 Task: Look for products in the category "Hard Seltzer" from Things For Your Head only.
Action: Mouse moved to (716, 244)
Screenshot: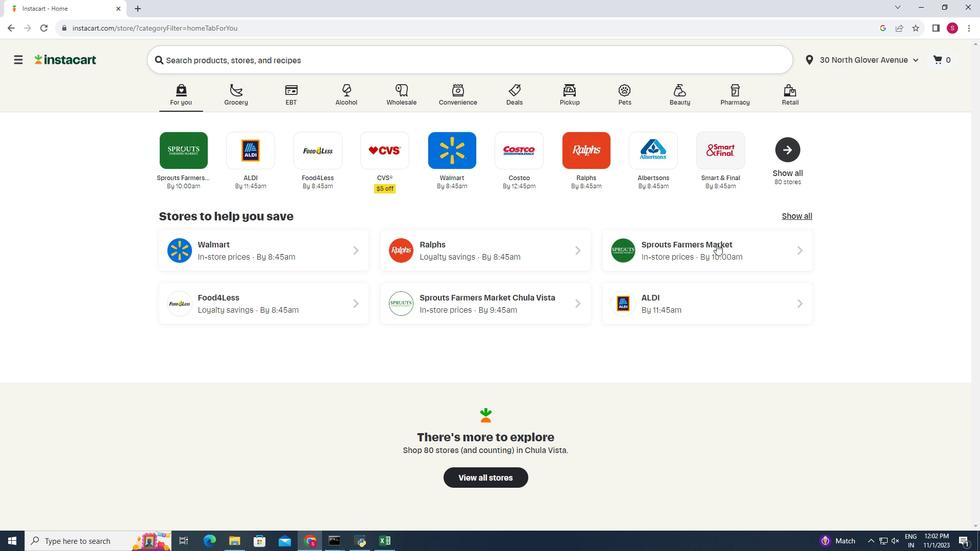 
Action: Mouse pressed left at (716, 244)
Screenshot: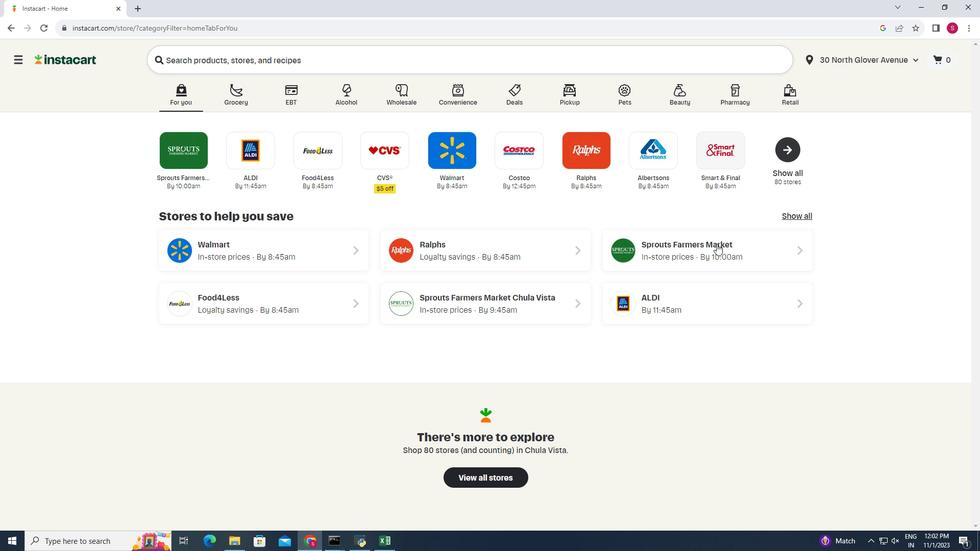 
Action: Mouse moved to (48, 505)
Screenshot: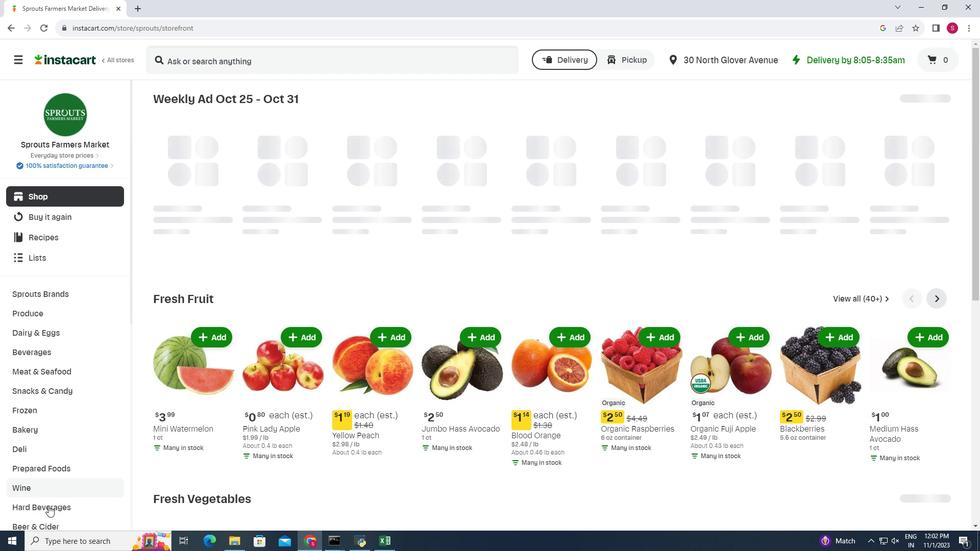 
Action: Mouse pressed left at (48, 505)
Screenshot: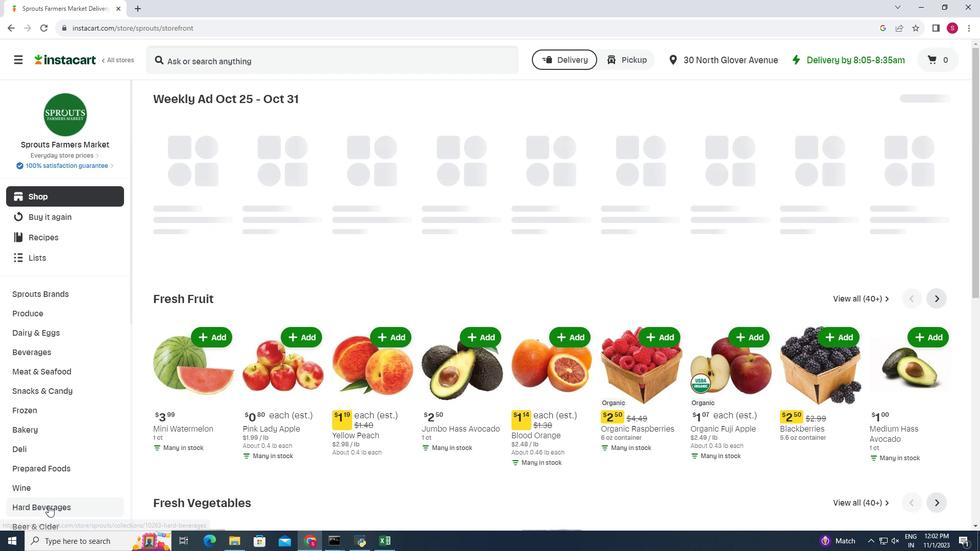 
Action: Mouse moved to (253, 127)
Screenshot: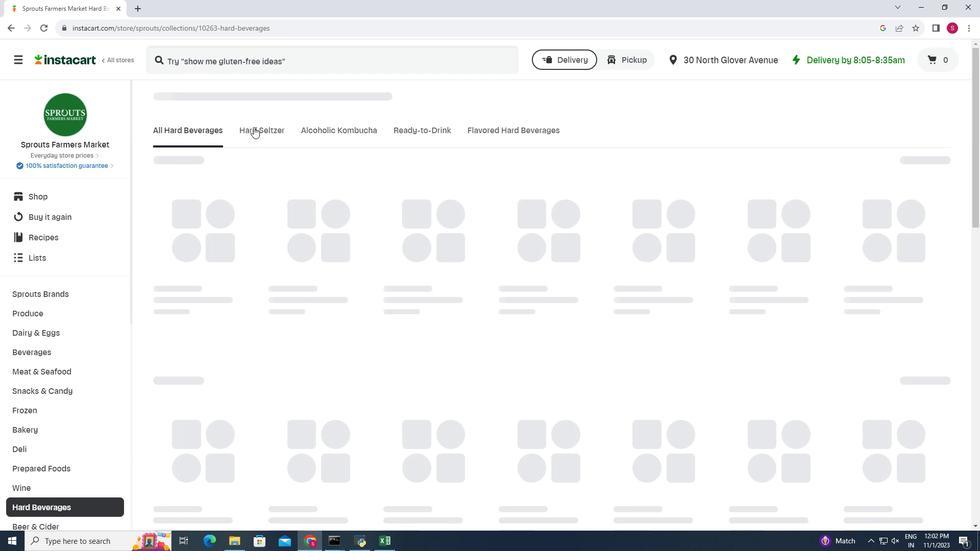
Action: Mouse pressed left at (253, 127)
Screenshot: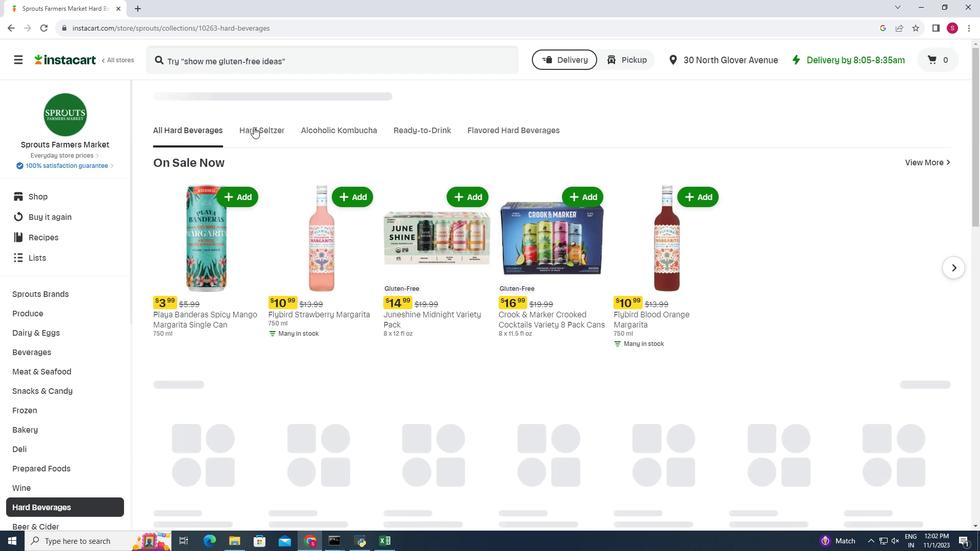 
Action: Mouse moved to (394, 163)
Screenshot: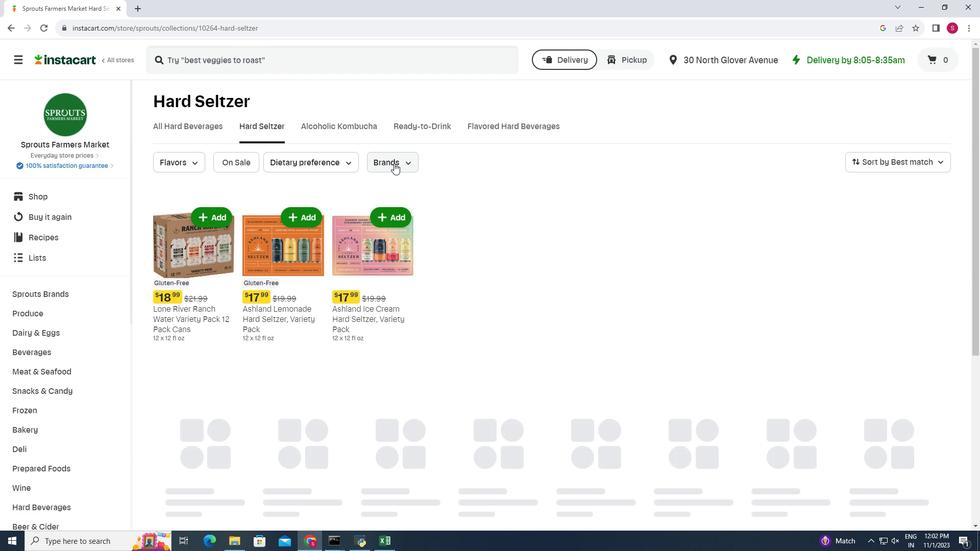 
Action: Mouse pressed left at (394, 163)
Screenshot: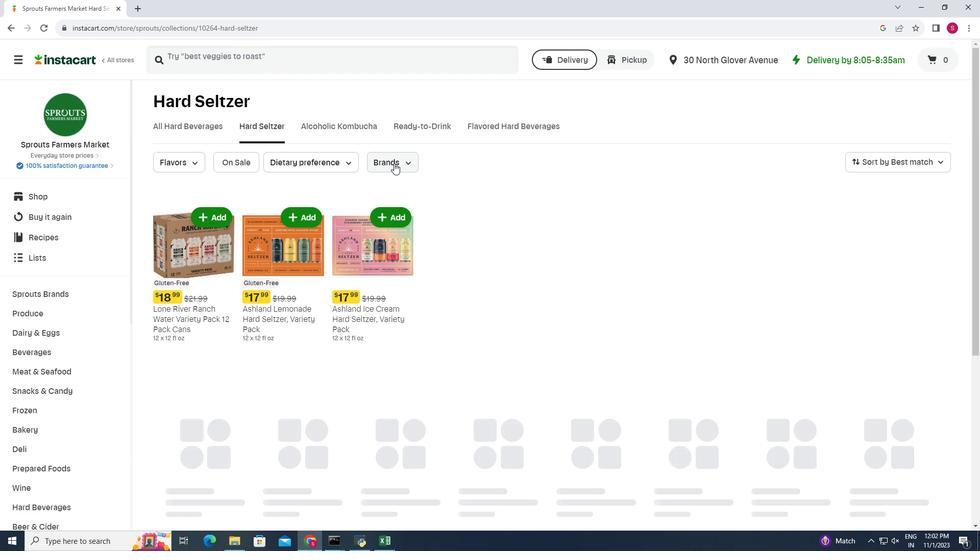 
Action: Mouse moved to (431, 229)
Screenshot: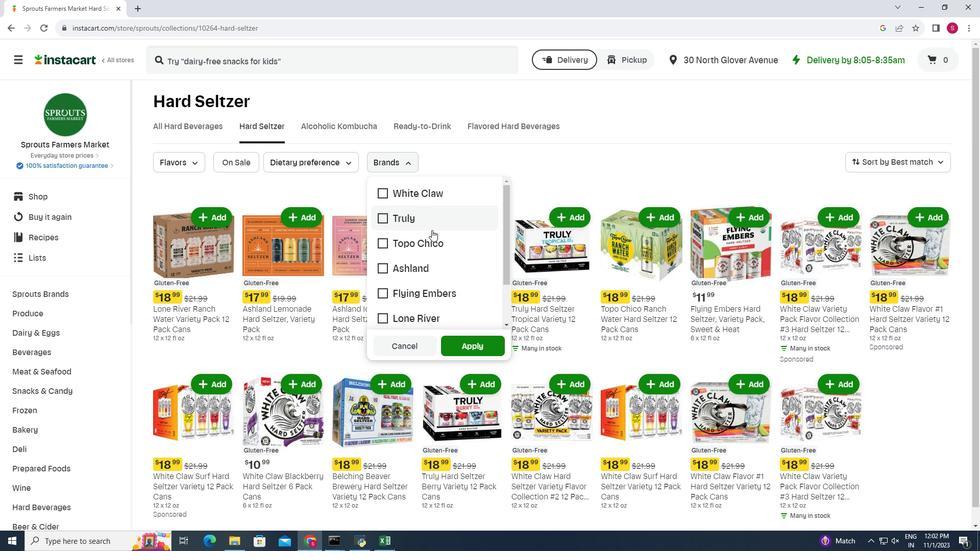 
Action: Mouse scrolled (431, 229) with delta (0, 0)
Screenshot: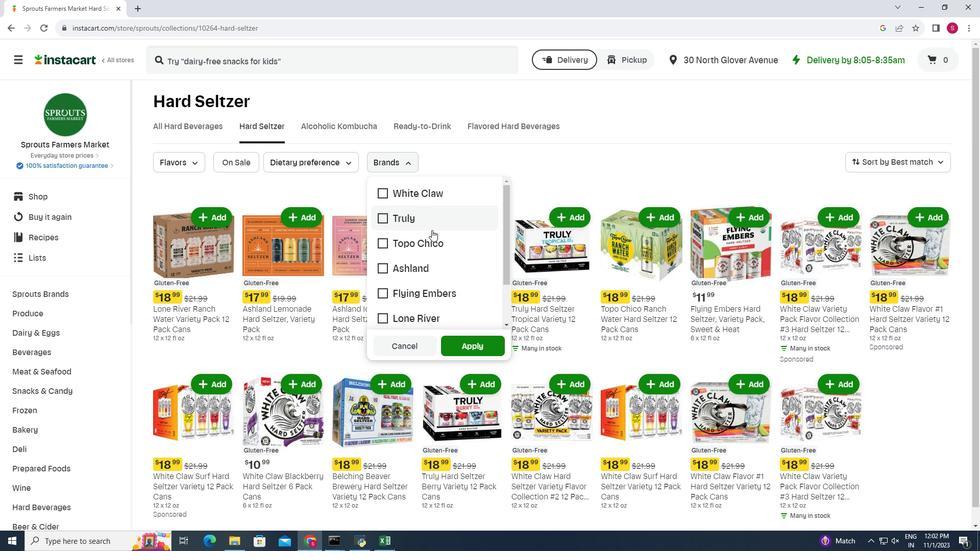 
Action: Mouse moved to (432, 232)
Screenshot: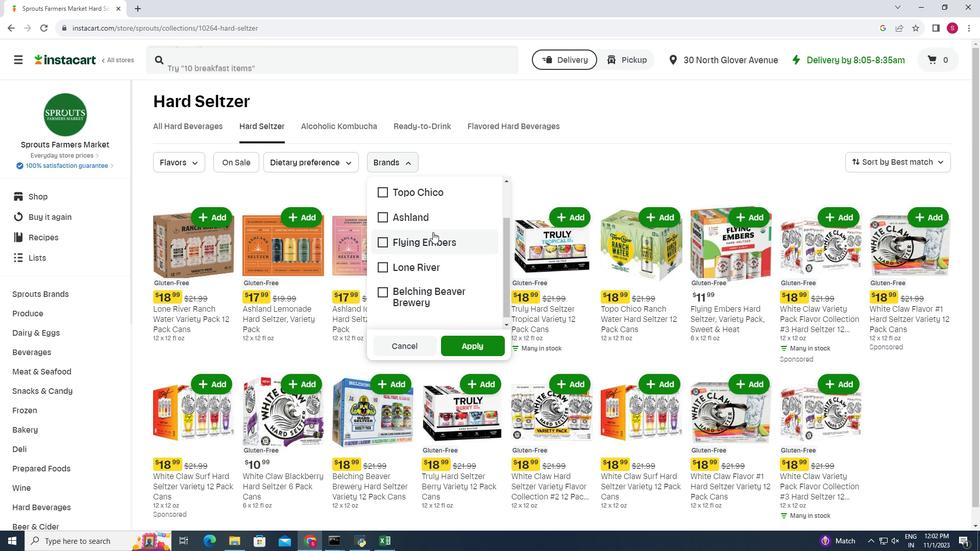 
Action: Mouse scrolled (432, 231) with delta (0, 0)
Screenshot: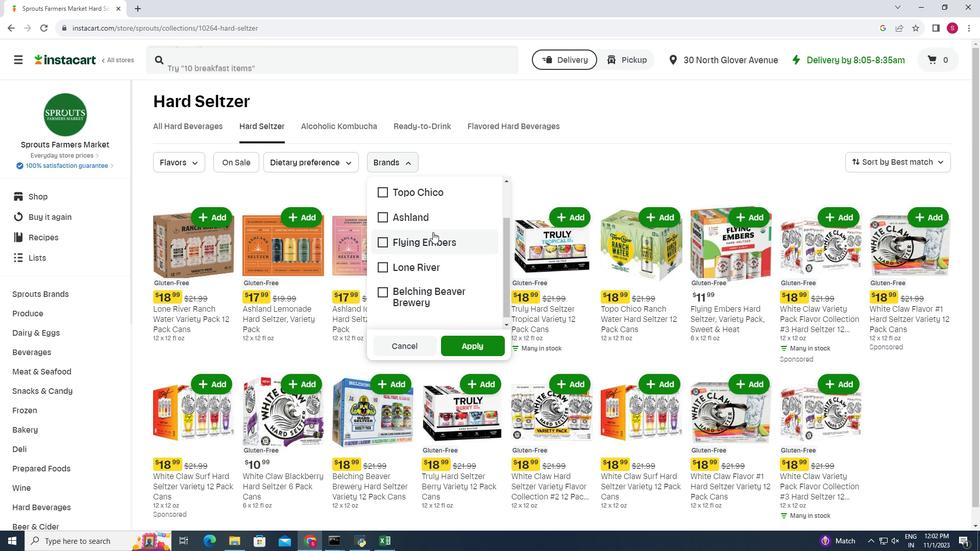 
Action: Mouse moved to (432, 240)
Screenshot: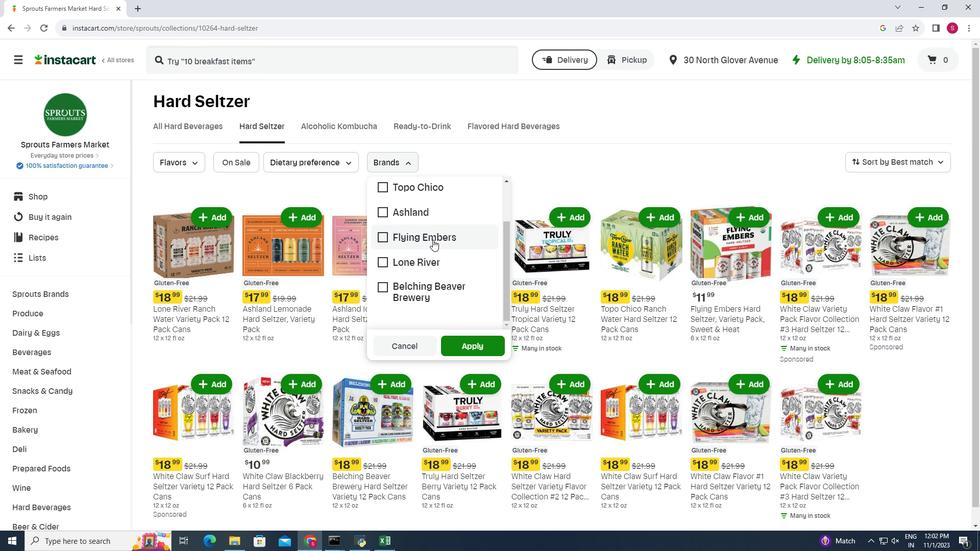
Action: Mouse scrolled (432, 240) with delta (0, 0)
Screenshot: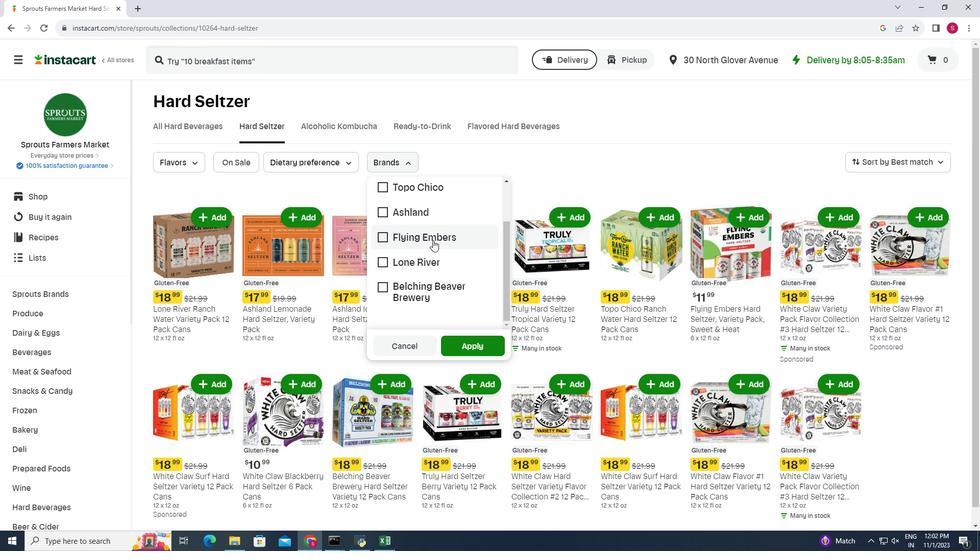
Action: Mouse scrolled (432, 240) with delta (0, 0)
Screenshot: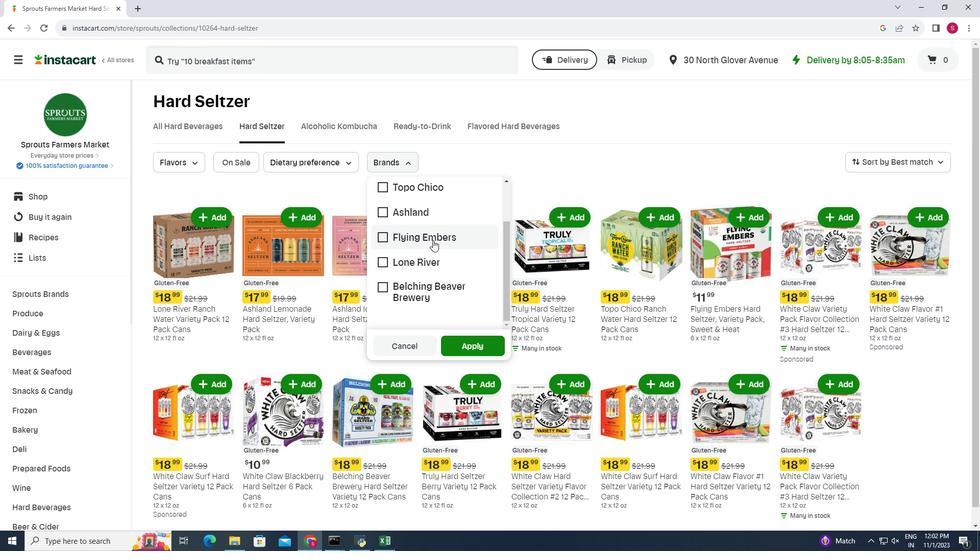 
Action: Mouse scrolled (432, 240) with delta (0, 0)
Screenshot: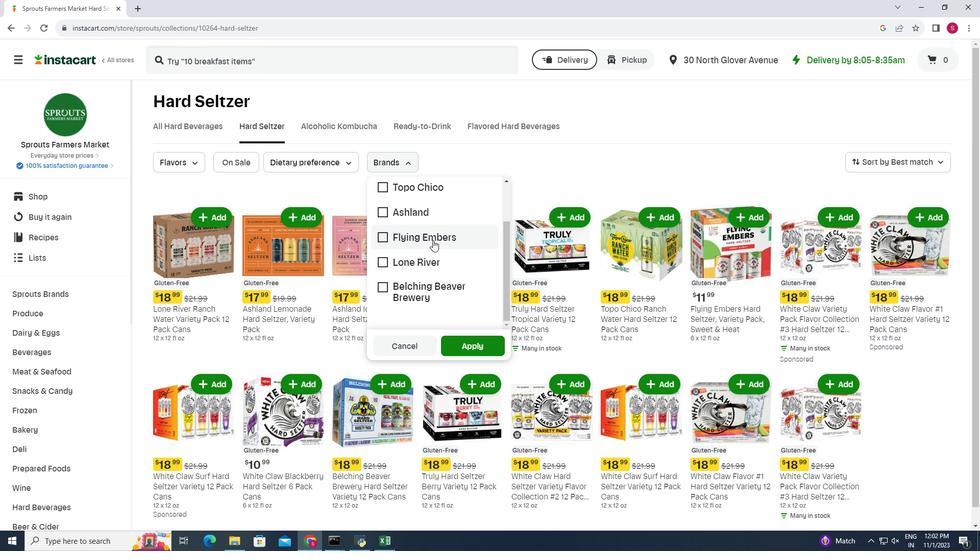
Action: Mouse scrolled (432, 240) with delta (0, 0)
Screenshot: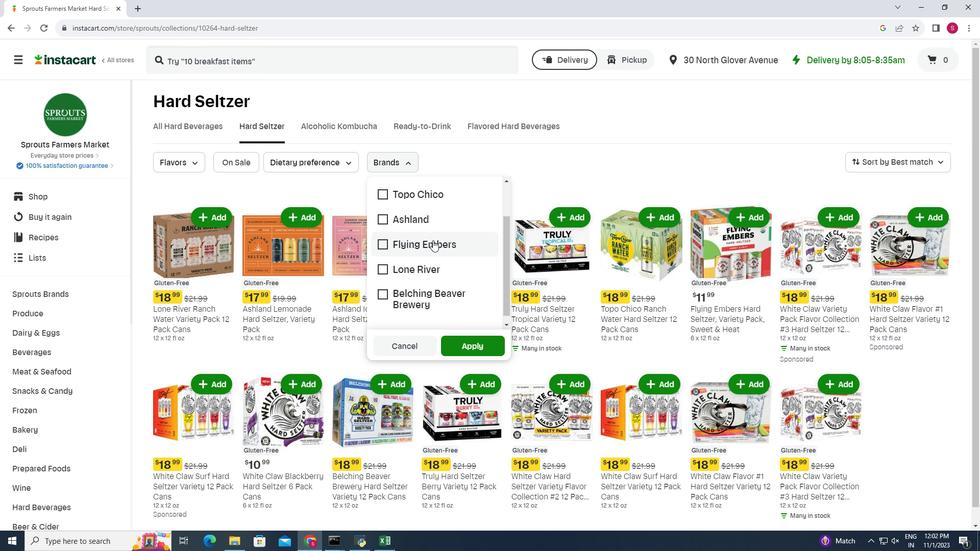 
